Task: Check the sale-to-list ratio of lawn in the last 1 year.
Action: Mouse moved to (785, 210)
Screenshot: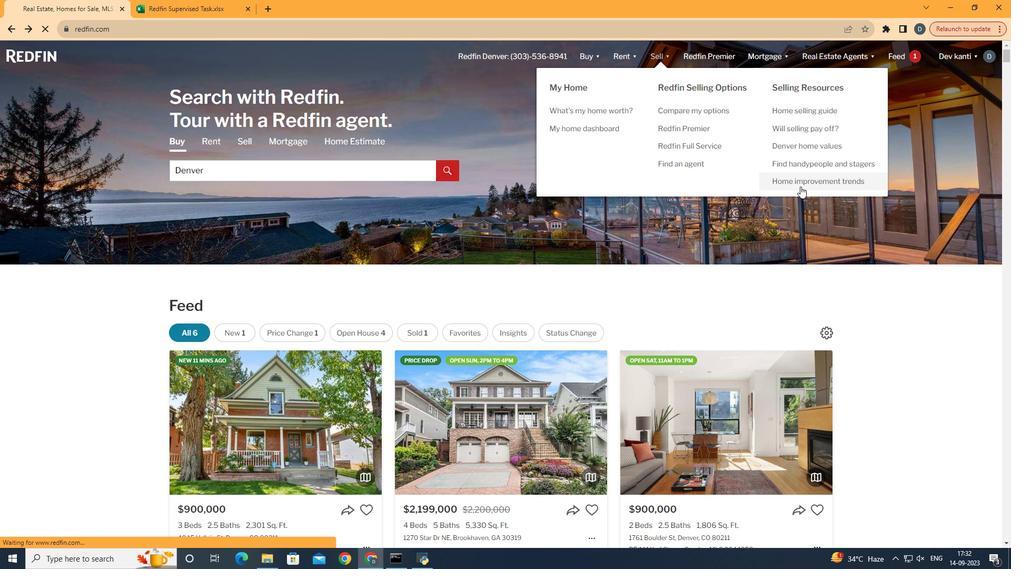 
Action: Mouse pressed left at (785, 210)
Screenshot: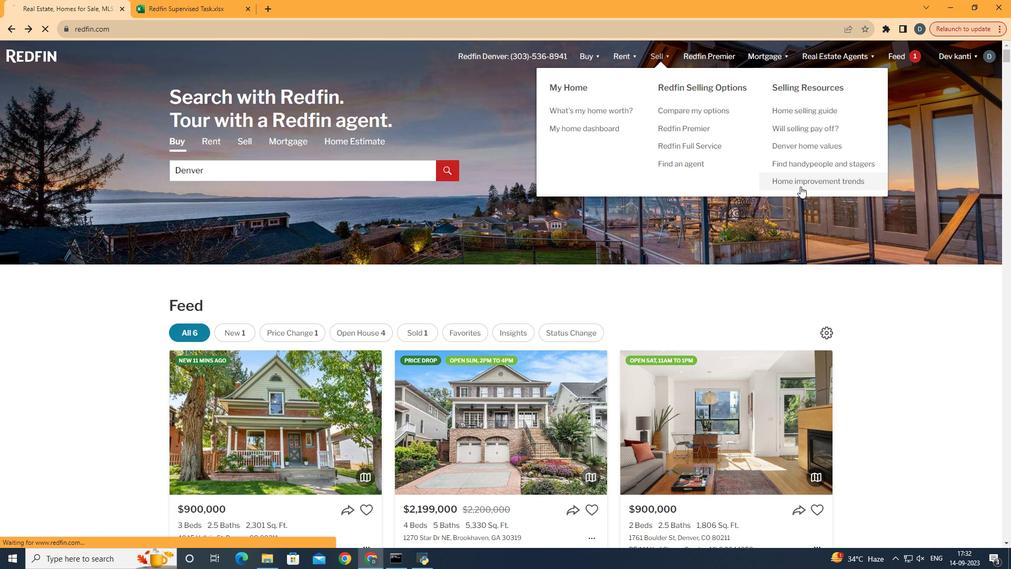 
Action: Mouse moved to (357, 223)
Screenshot: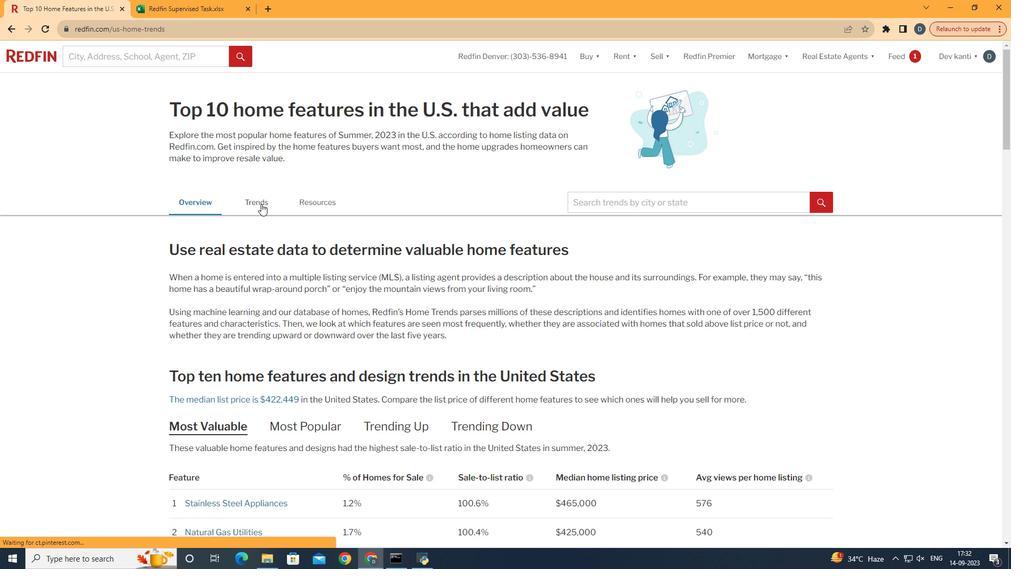 
Action: Mouse pressed left at (357, 223)
Screenshot: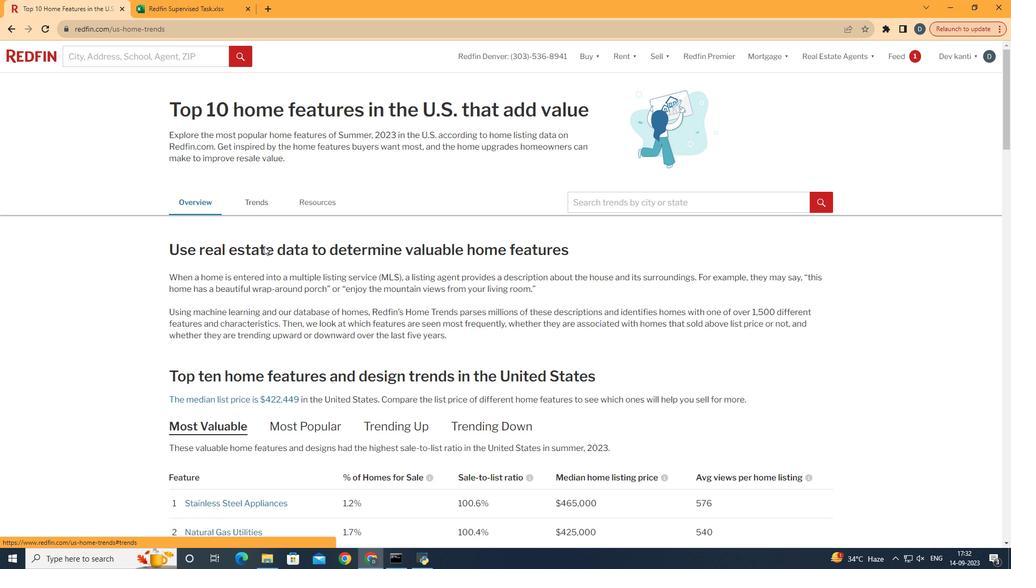 
Action: Mouse moved to (397, 286)
Screenshot: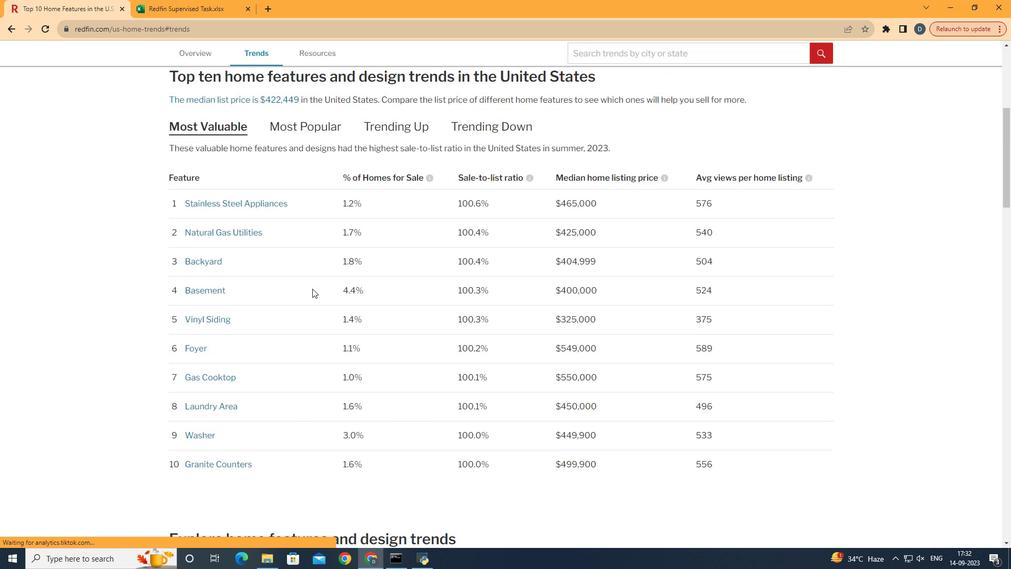 
Action: Mouse scrolled (397, 286) with delta (0, 0)
Screenshot: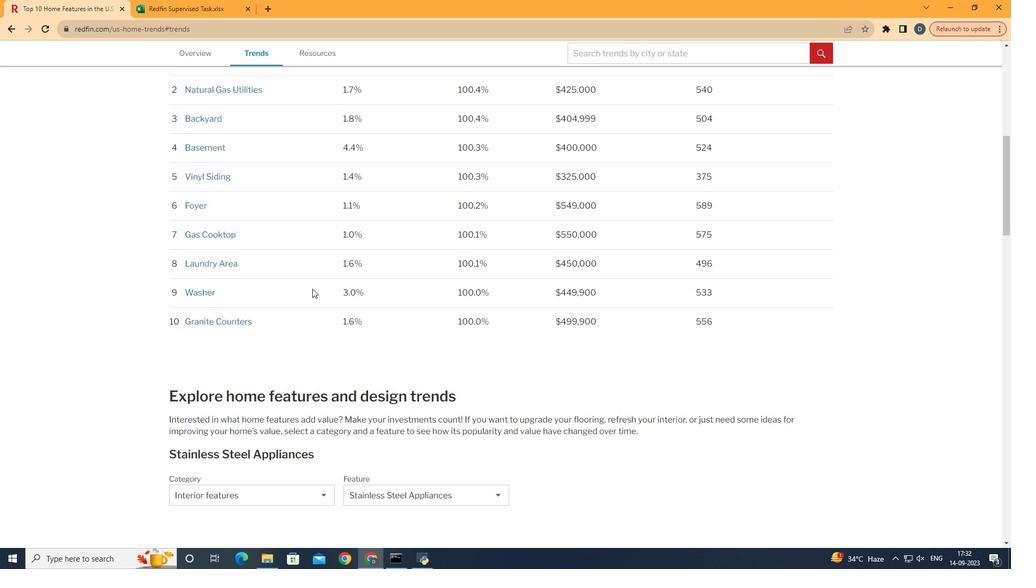 
Action: Mouse scrolled (397, 286) with delta (0, 0)
Screenshot: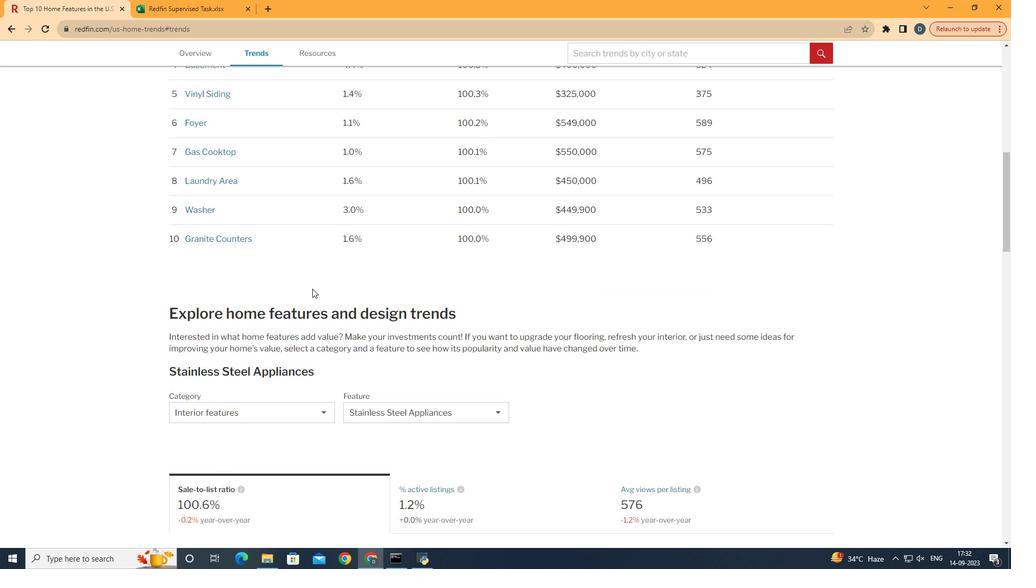 
Action: Mouse scrolled (397, 286) with delta (0, 0)
Screenshot: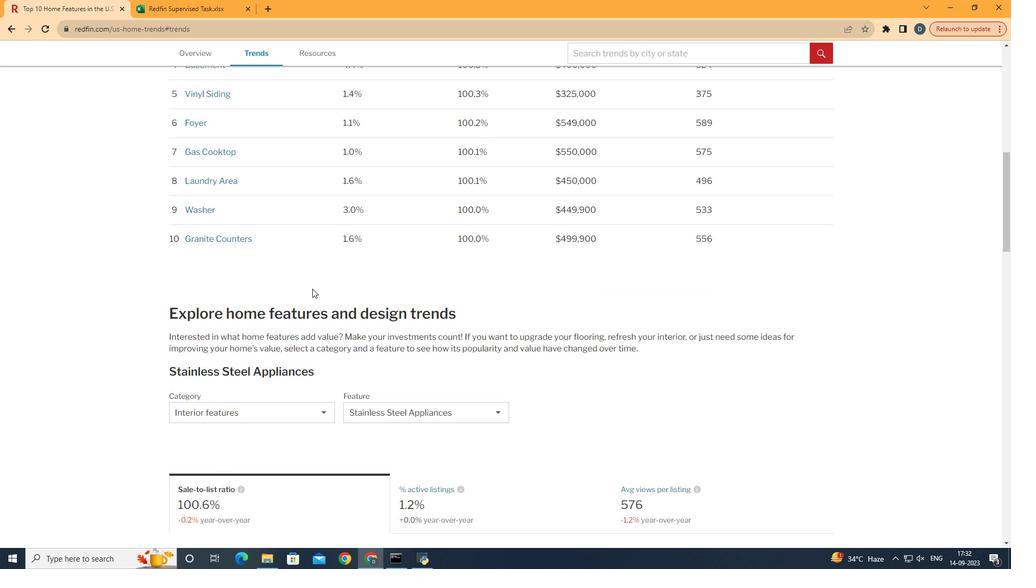 
Action: Mouse scrolled (397, 286) with delta (0, 0)
Screenshot: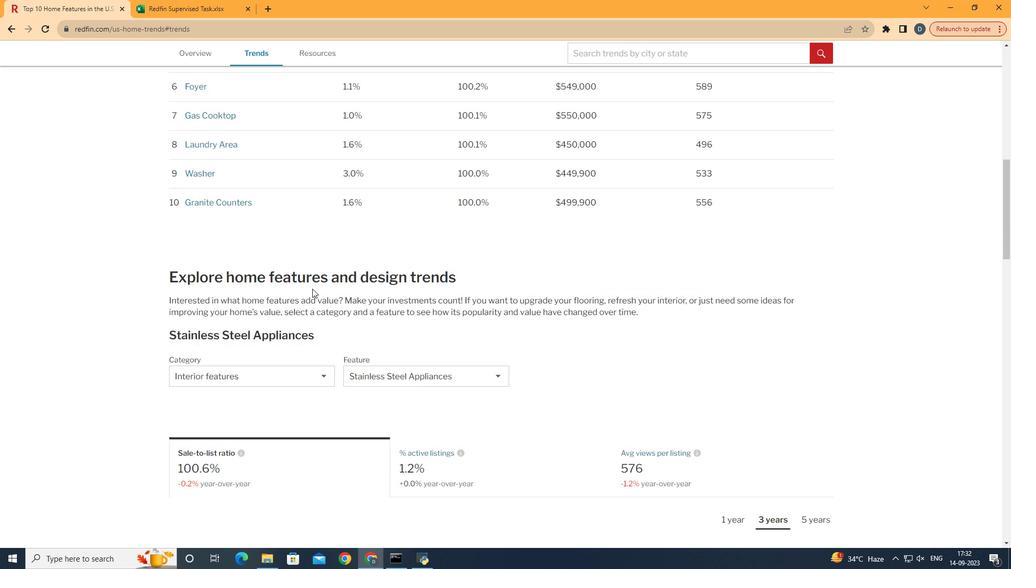 
Action: Mouse scrolled (397, 286) with delta (0, 0)
Screenshot: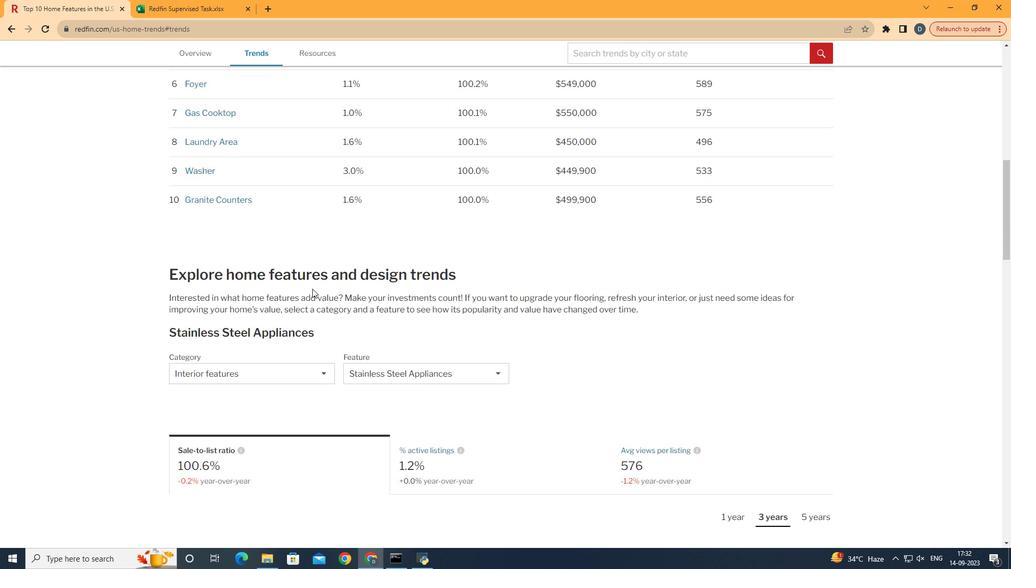 
Action: Mouse scrolled (397, 286) with delta (0, 0)
Screenshot: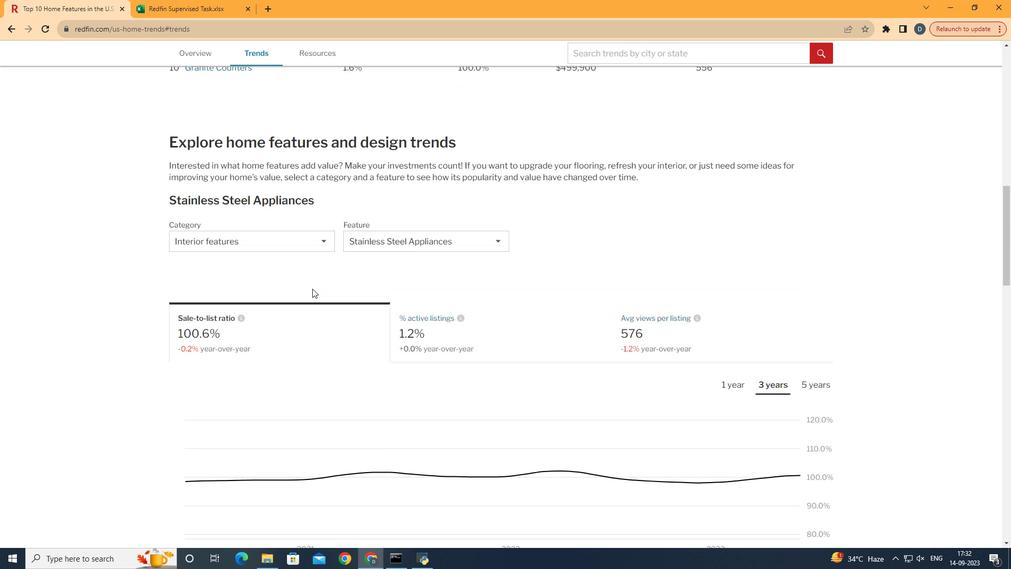 
Action: Mouse scrolled (397, 286) with delta (0, 0)
Screenshot: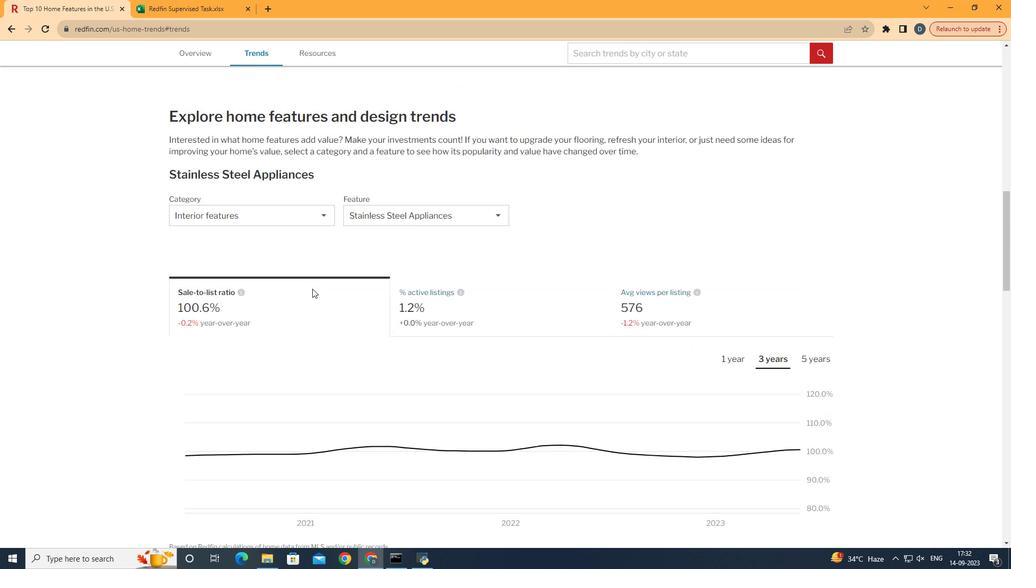 
Action: Mouse scrolled (397, 286) with delta (0, 0)
Screenshot: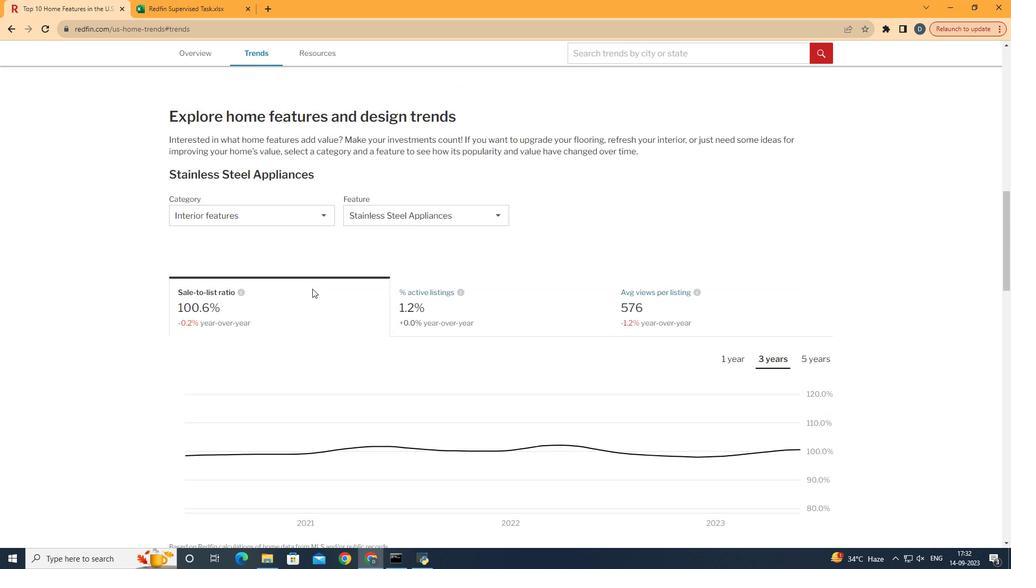 
Action: Mouse moved to (391, 236)
Screenshot: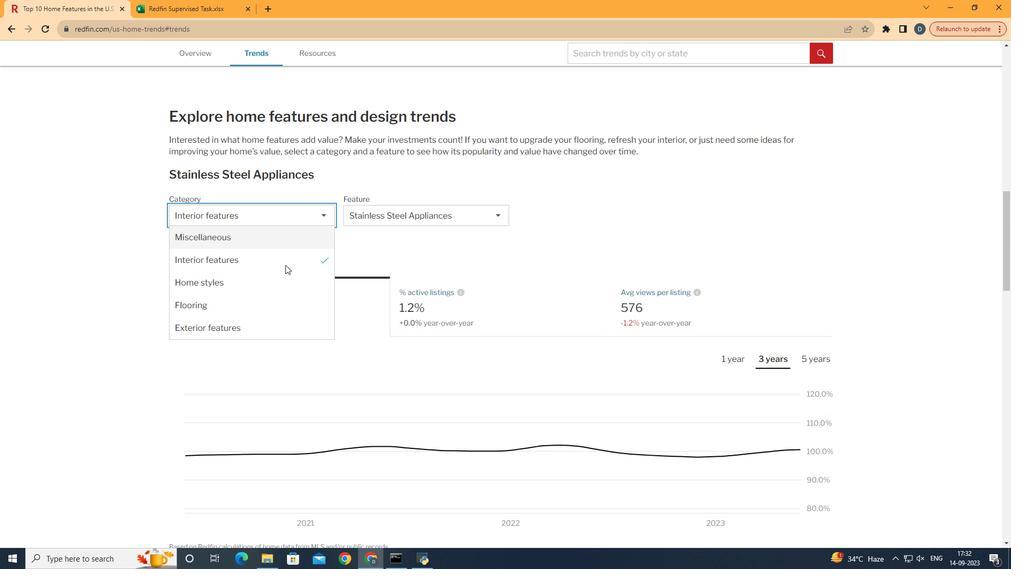 
Action: Mouse pressed left at (391, 236)
Screenshot: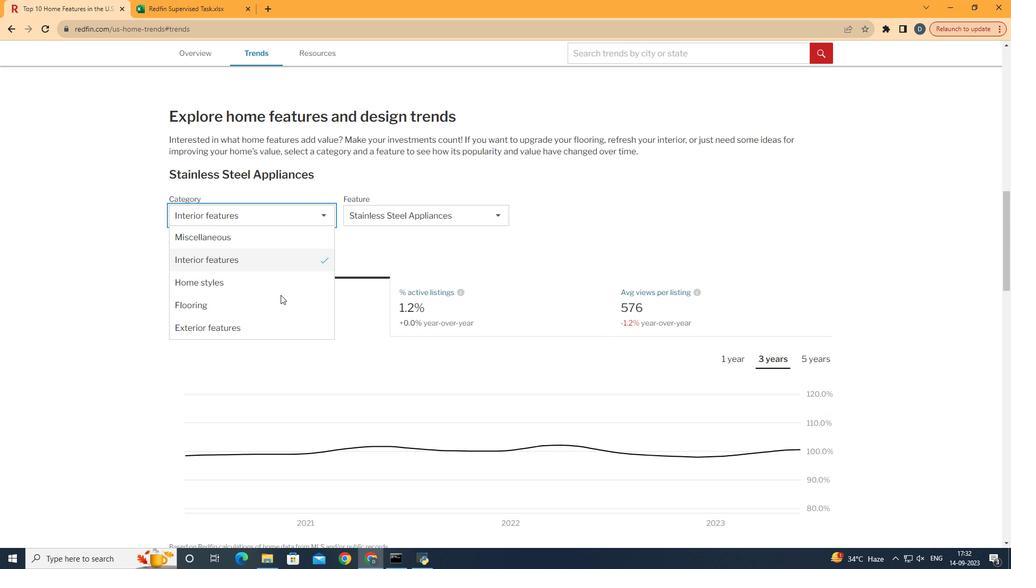 
Action: Mouse moved to (371, 315)
Screenshot: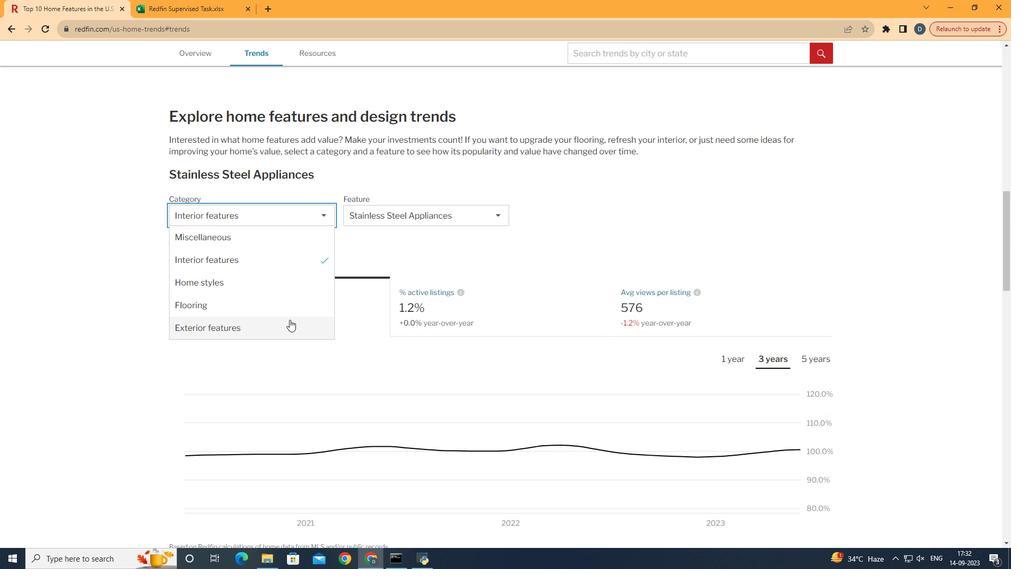 
Action: Mouse pressed left at (371, 315)
Screenshot: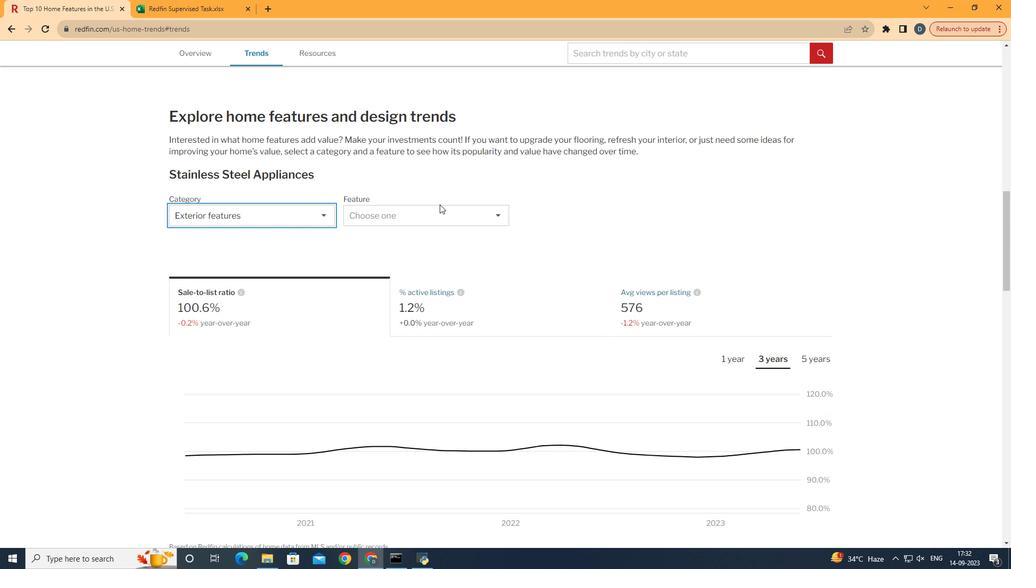 
Action: Mouse moved to (499, 229)
Screenshot: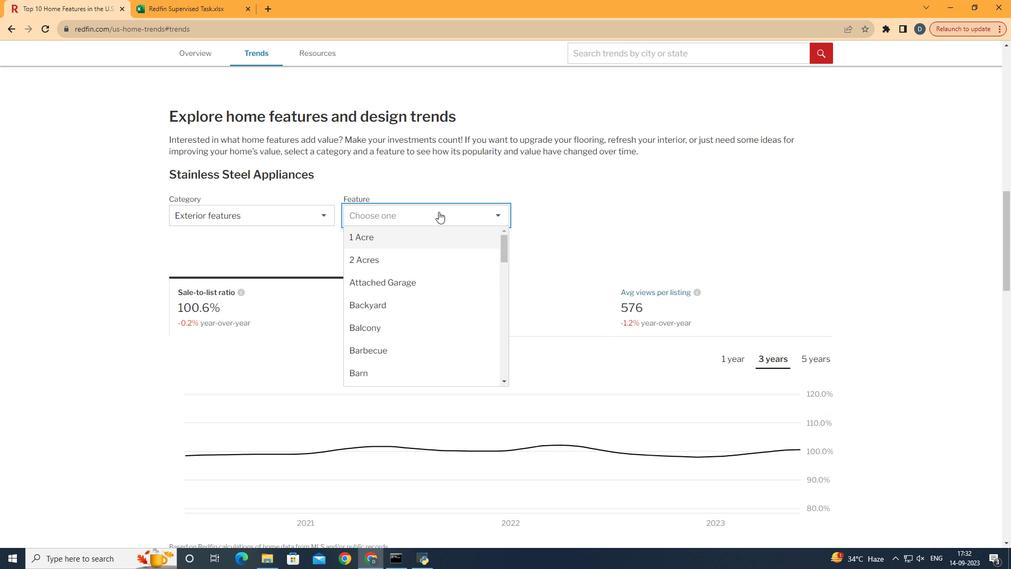 
Action: Mouse pressed left at (499, 229)
Screenshot: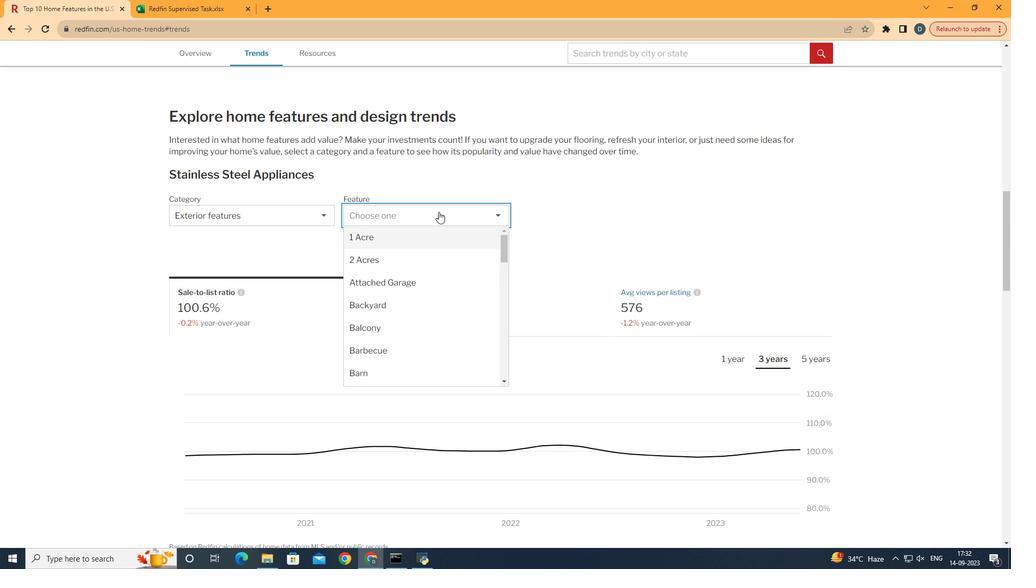 
Action: Mouse moved to (469, 308)
Screenshot: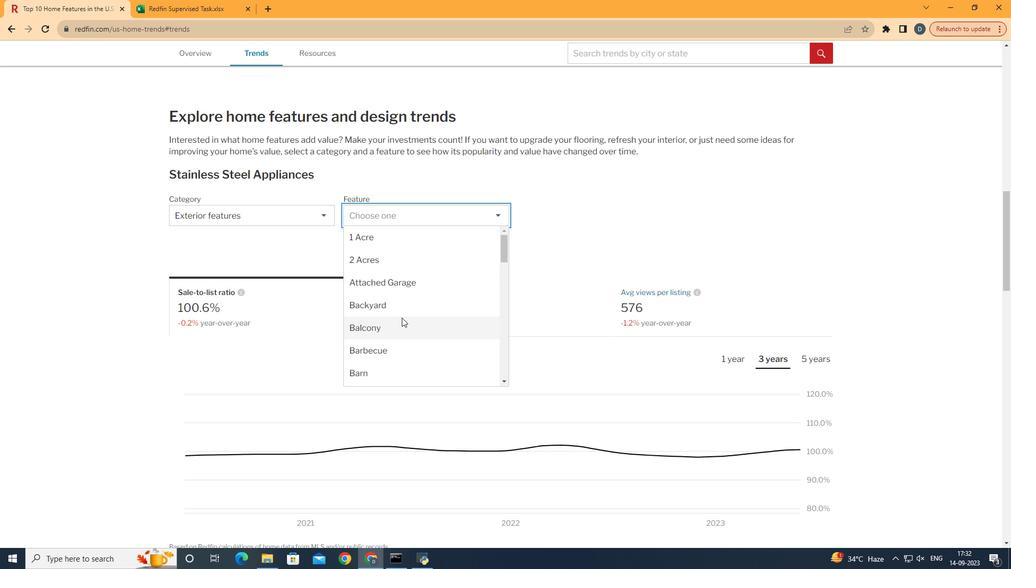 
Action: Mouse scrolled (469, 307) with delta (0, 0)
Screenshot: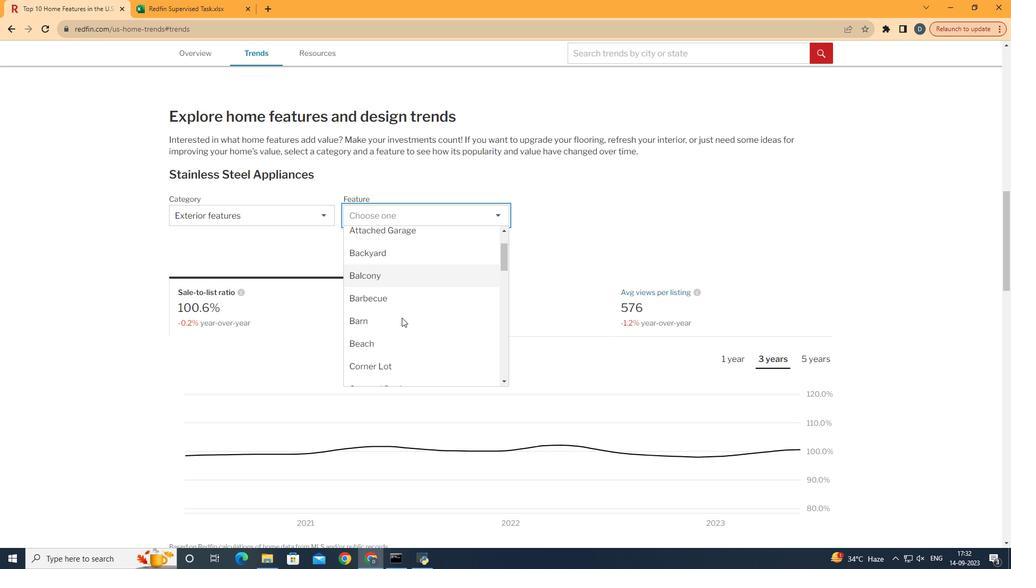 
Action: Mouse scrolled (469, 307) with delta (0, 0)
Screenshot: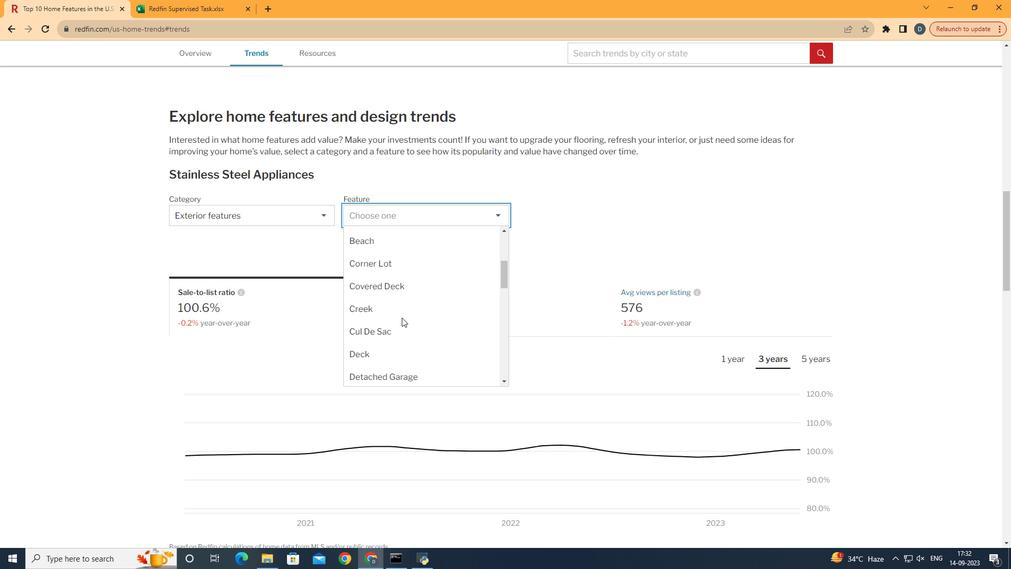
Action: Mouse scrolled (469, 307) with delta (0, 0)
Screenshot: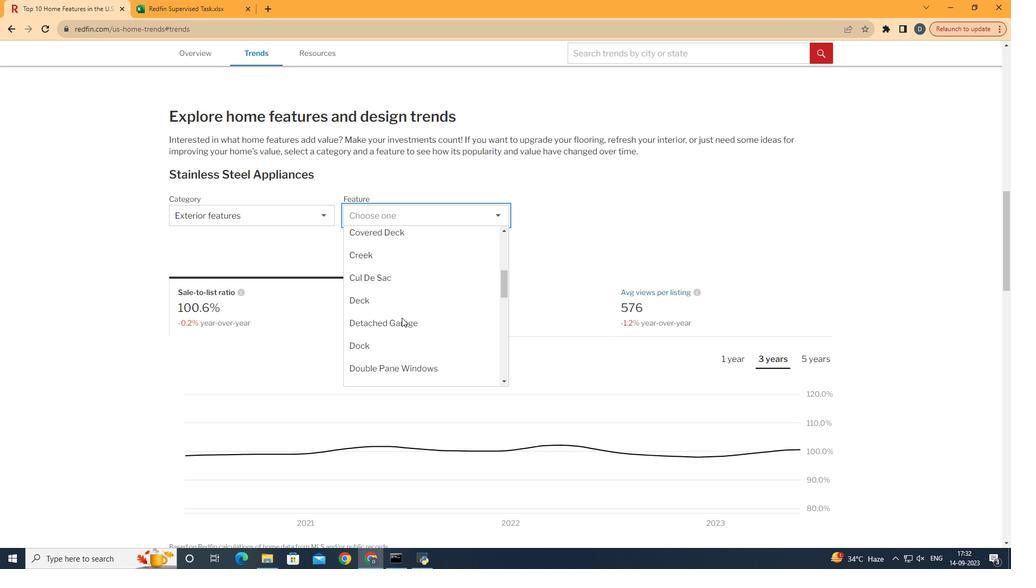 
Action: Mouse scrolled (469, 307) with delta (0, 0)
Screenshot: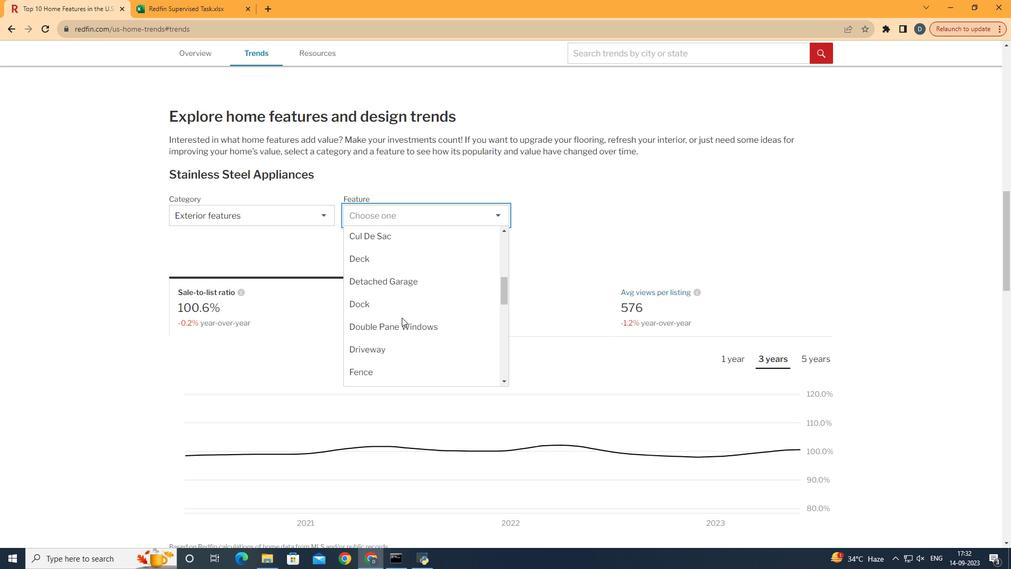 
Action: Mouse scrolled (469, 307) with delta (0, 0)
Screenshot: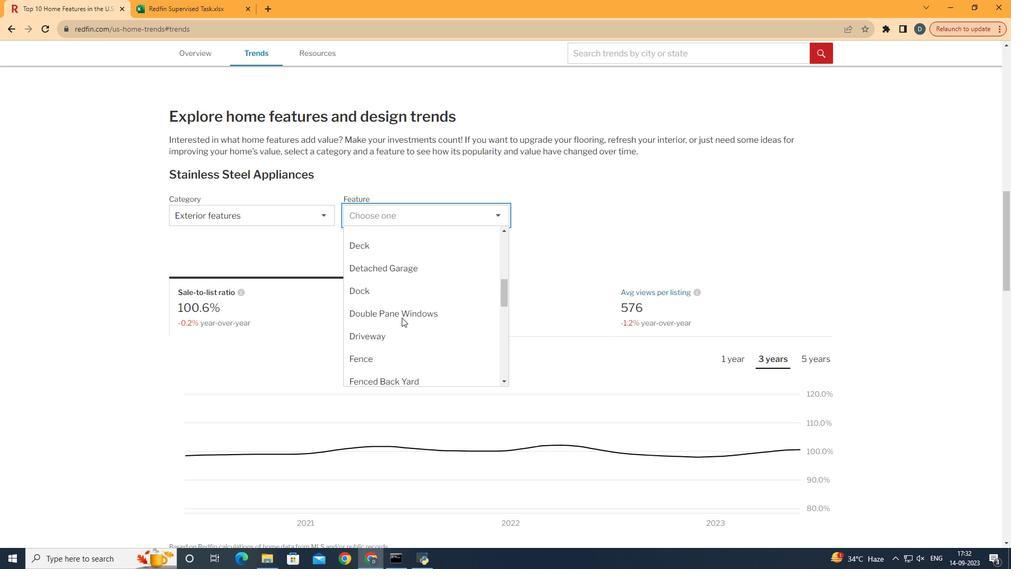 
Action: Mouse scrolled (469, 307) with delta (0, 0)
Screenshot: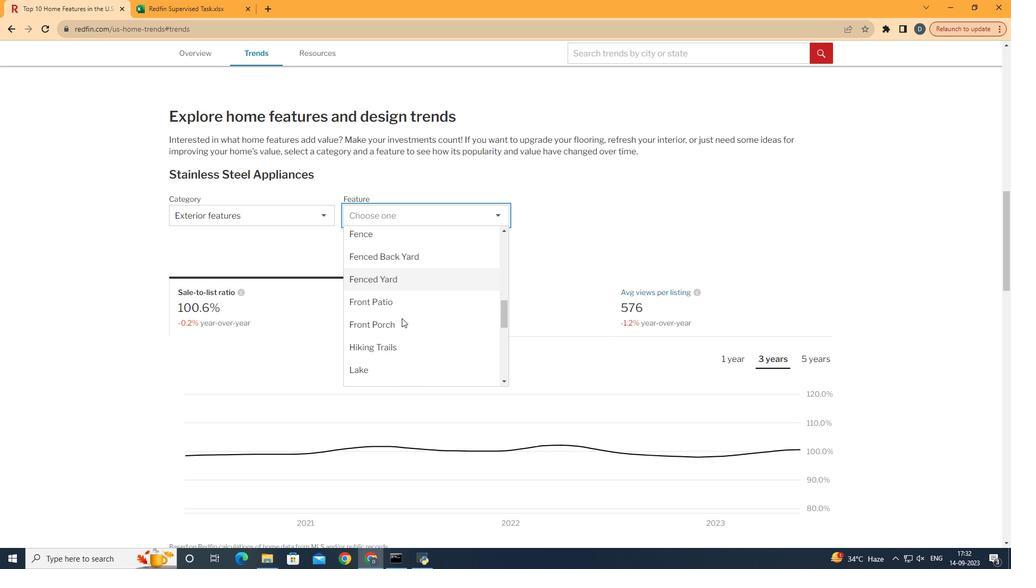 
Action: Mouse scrolled (469, 307) with delta (0, 0)
Screenshot: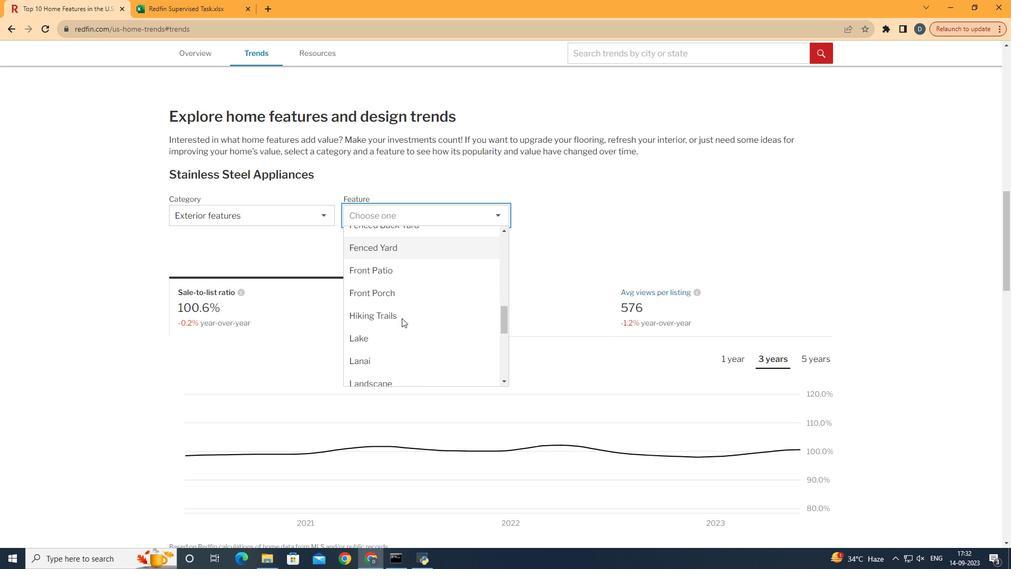 
Action: Mouse scrolled (469, 307) with delta (0, 0)
Screenshot: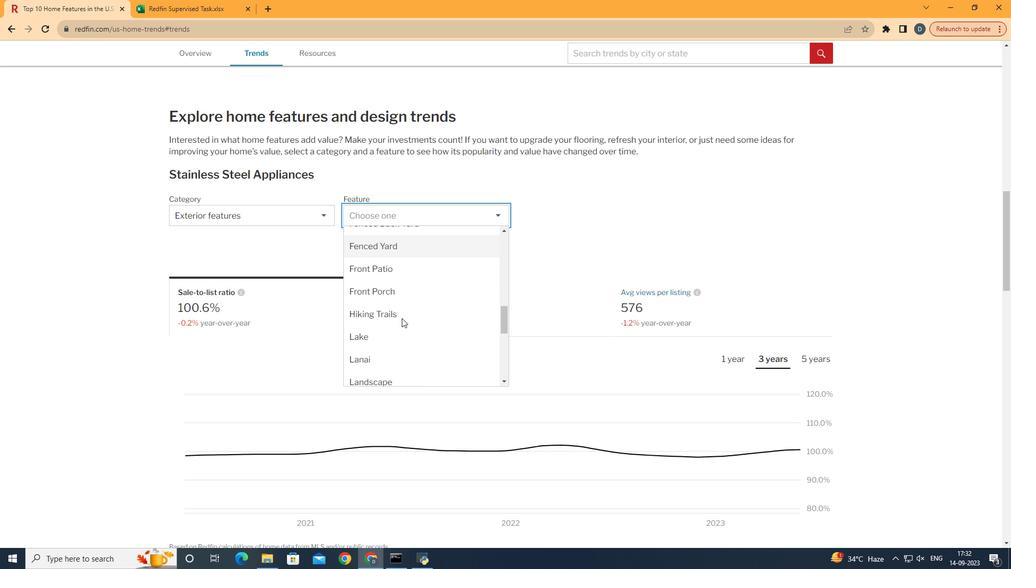 
Action: Mouse moved to (506, 308)
Screenshot: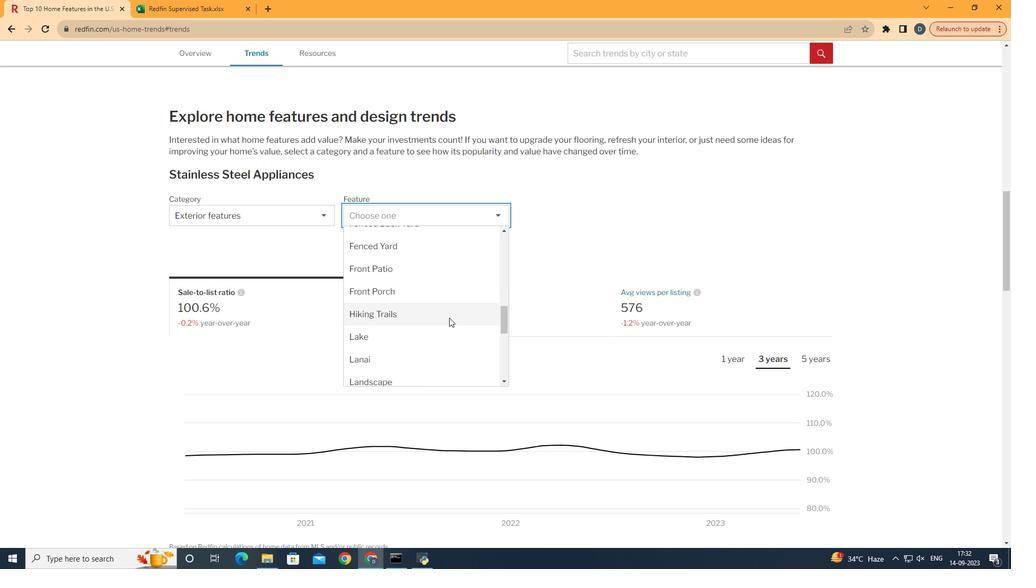 
Action: Mouse scrolled (506, 307) with delta (0, 0)
Screenshot: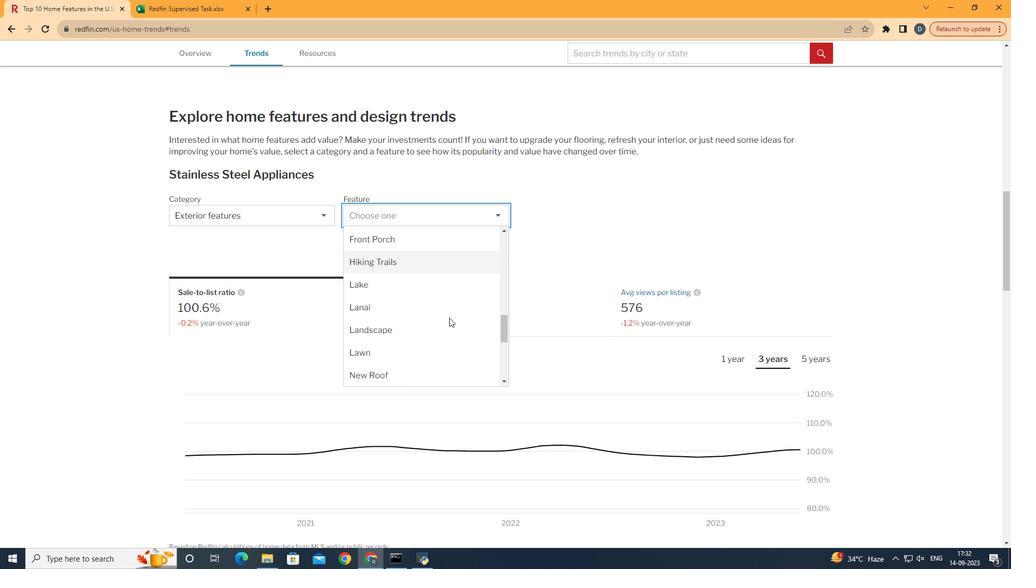 
Action: Mouse moved to (485, 329)
Screenshot: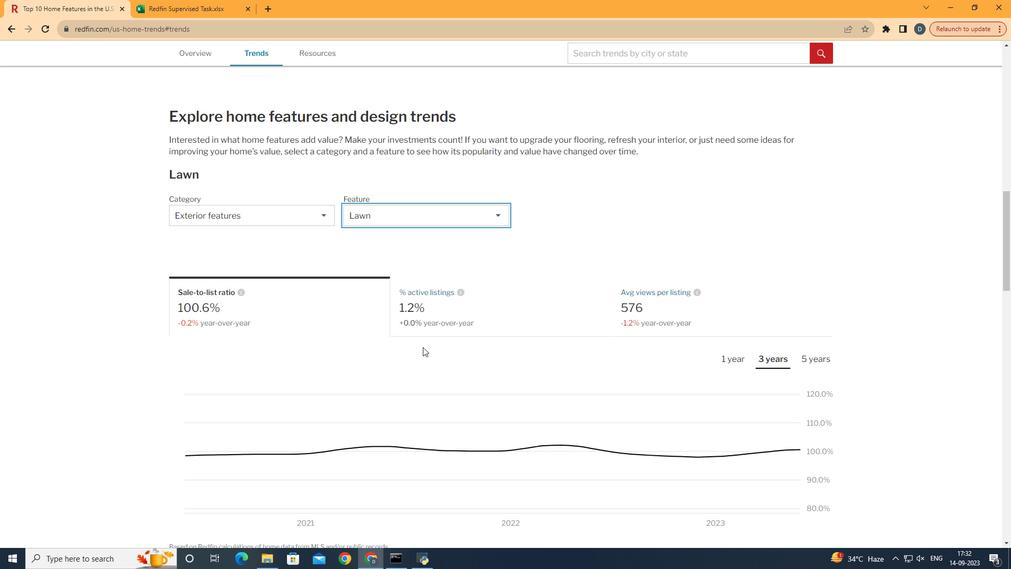 
Action: Mouse pressed left at (485, 329)
Screenshot: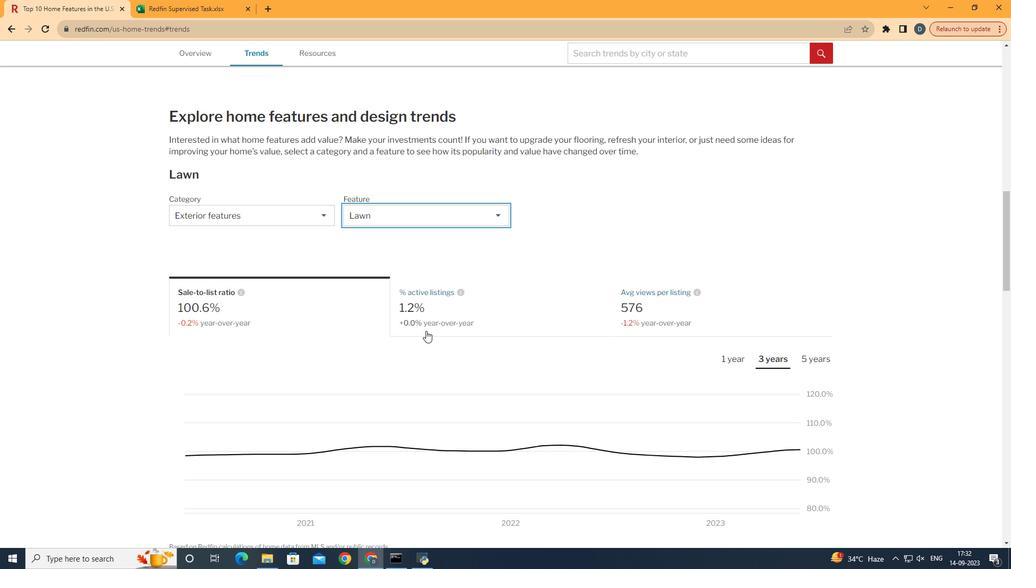 
Action: Mouse moved to (729, 340)
Screenshot: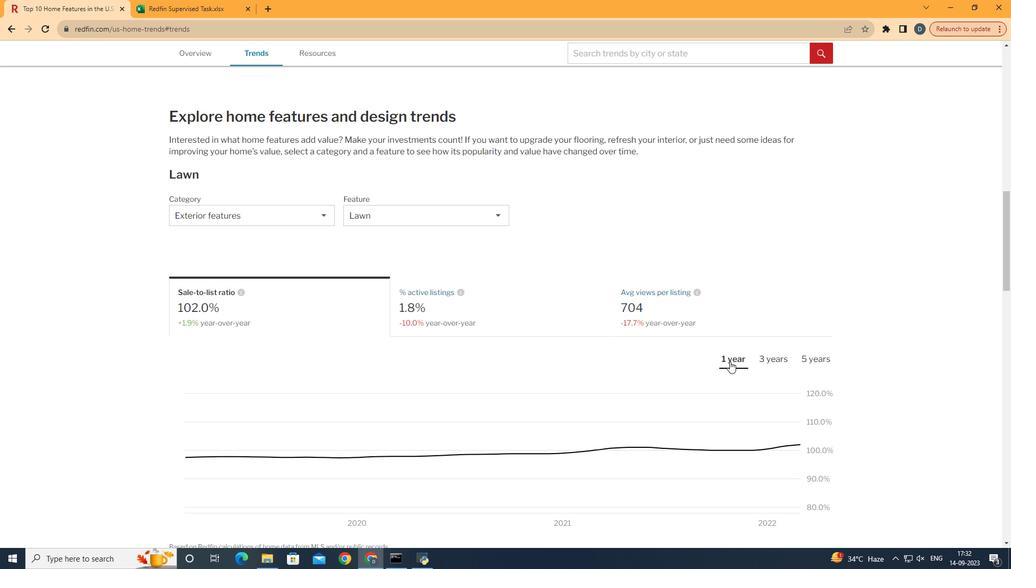 
Action: Mouse pressed left at (729, 340)
Screenshot: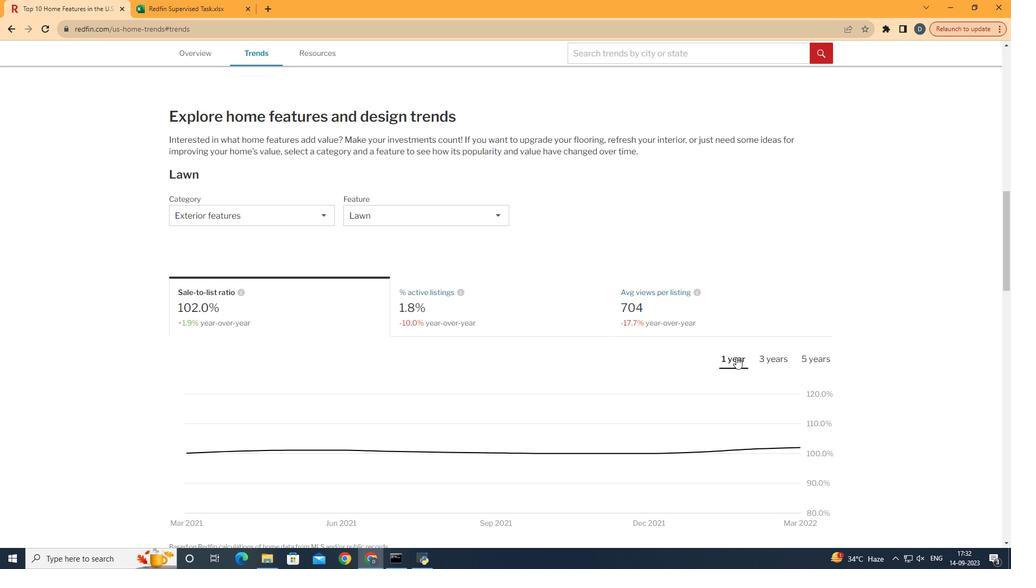
Action: Mouse moved to (795, 300)
Screenshot: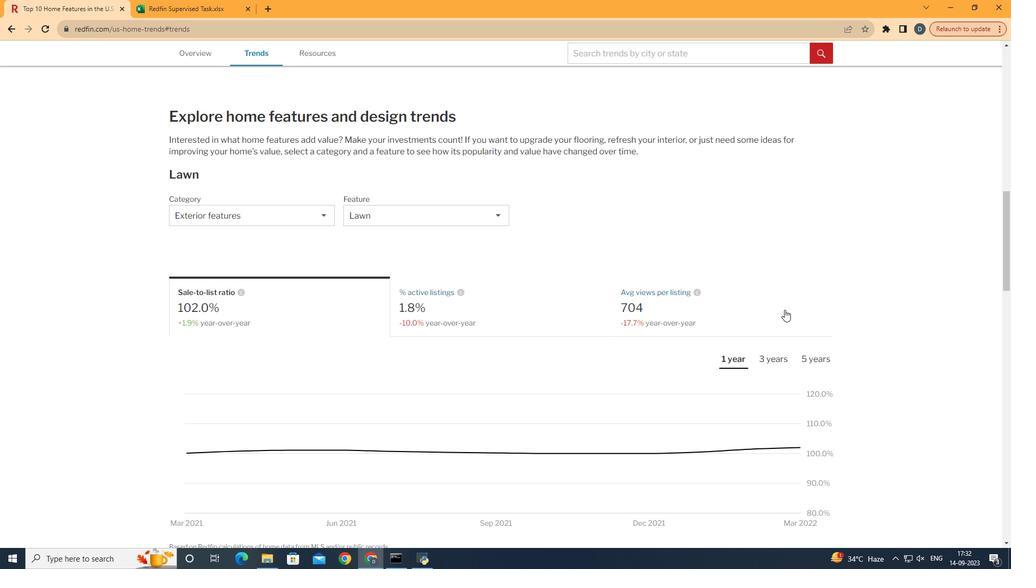 
